 Task: Add a field from the Popular template Priority with name VentureTech.
Action: Mouse moved to (55, 359)
Screenshot: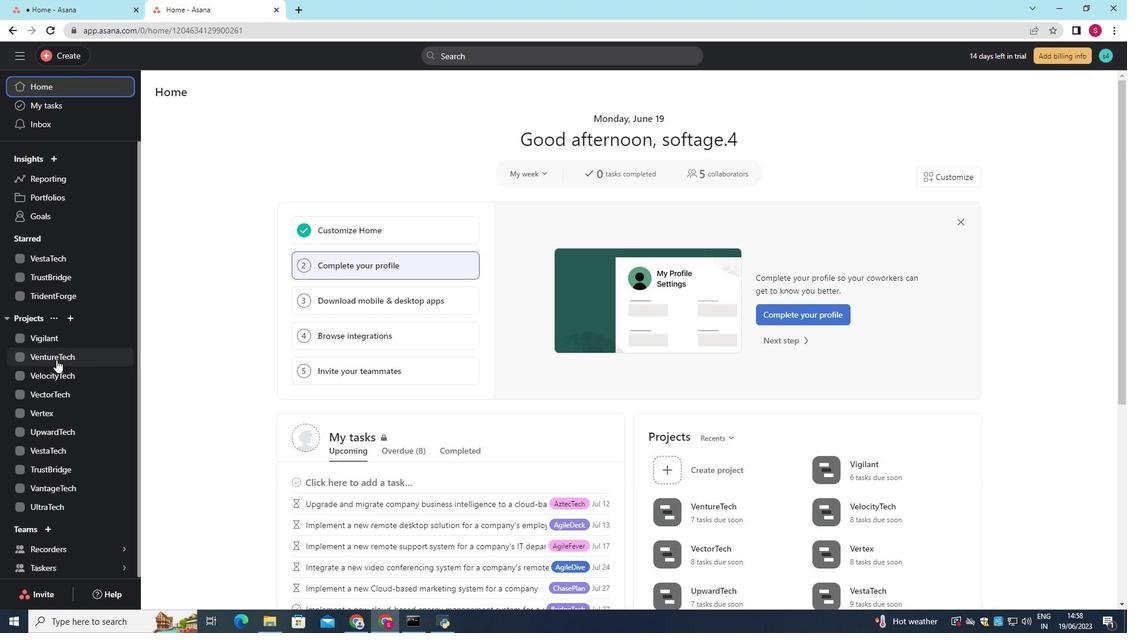
Action: Mouse pressed left at (55, 359)
Screenshot: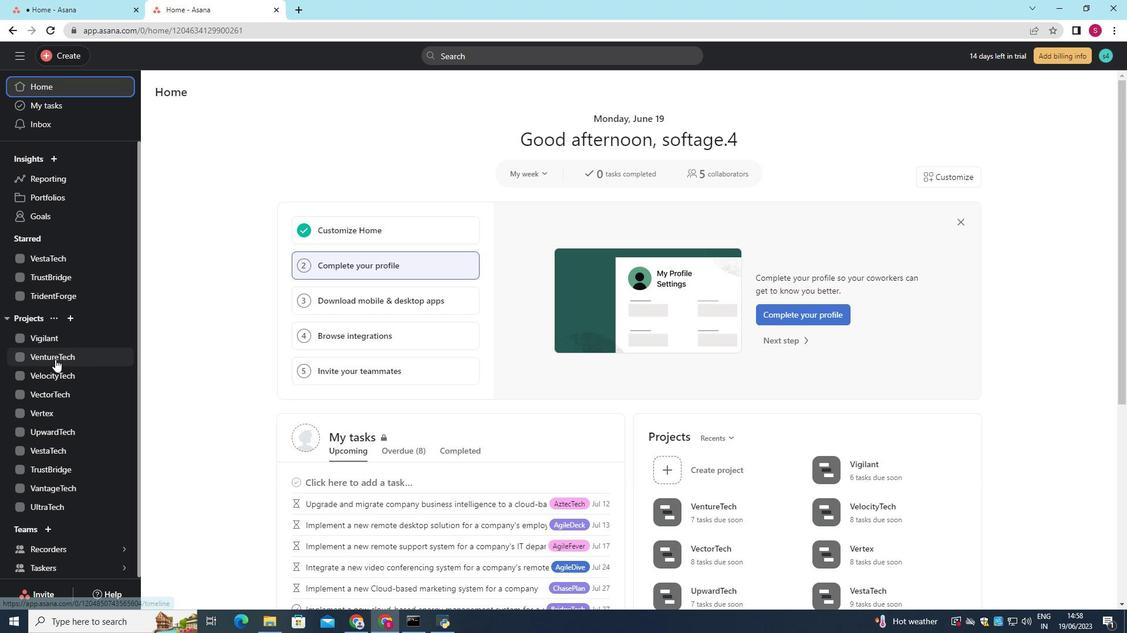 
Action: Mouse moved to (213, 117)
Screenshot: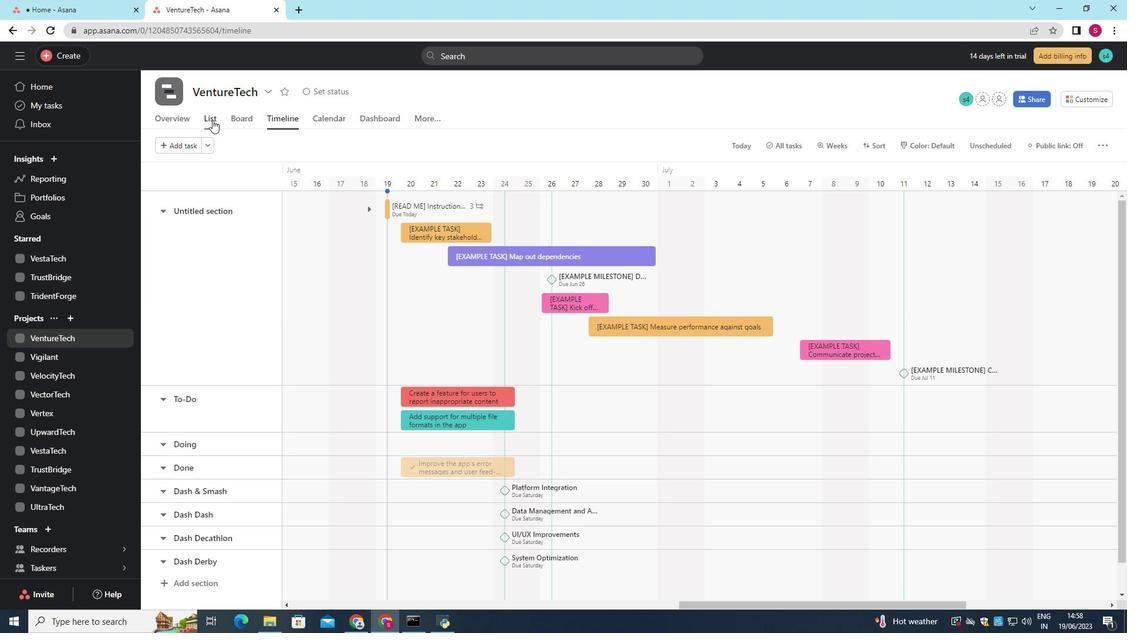 
Action: Mouse pressed left at (213, 117)
Screenshot: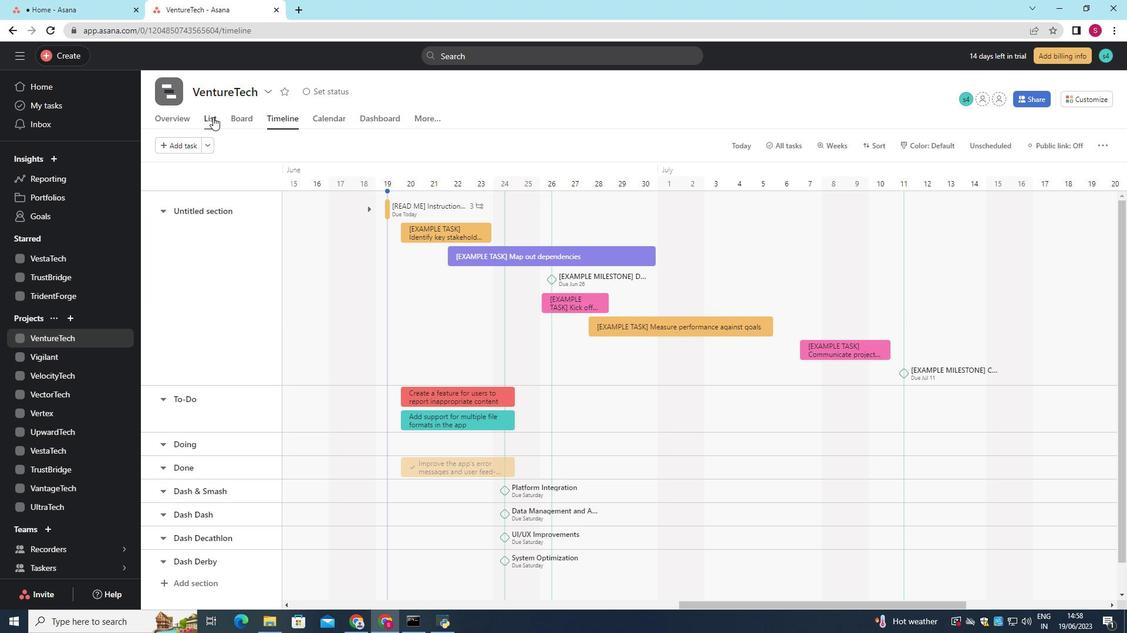 
Action: Mouse moved to (876, 167)
Screenshot: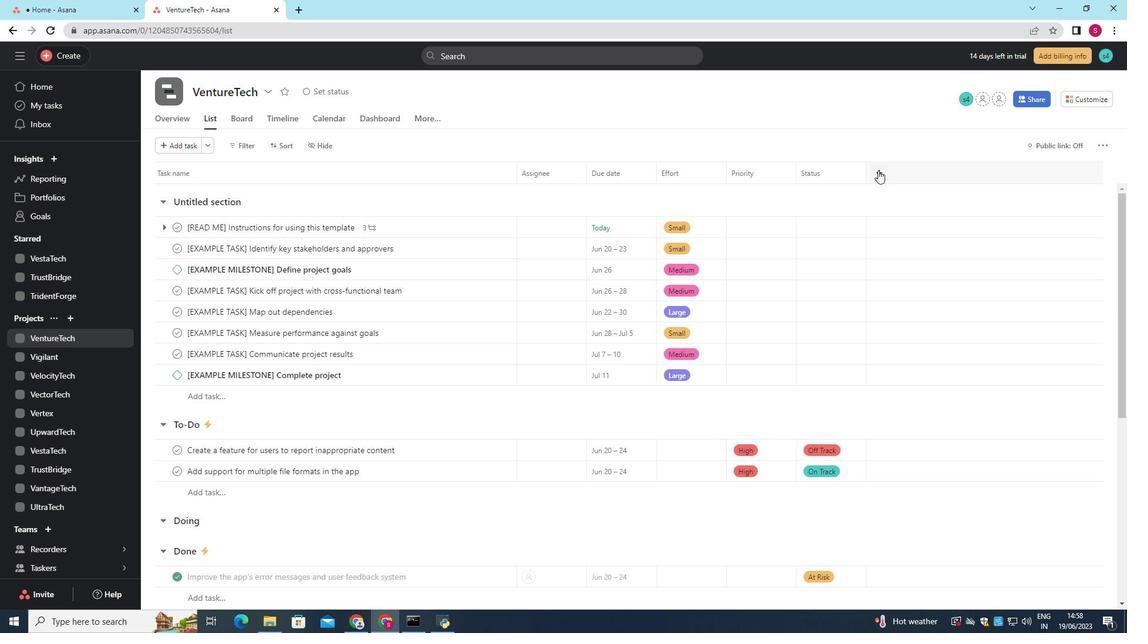 
Action: Mouse pressed left at (876, 167)
Screenshot: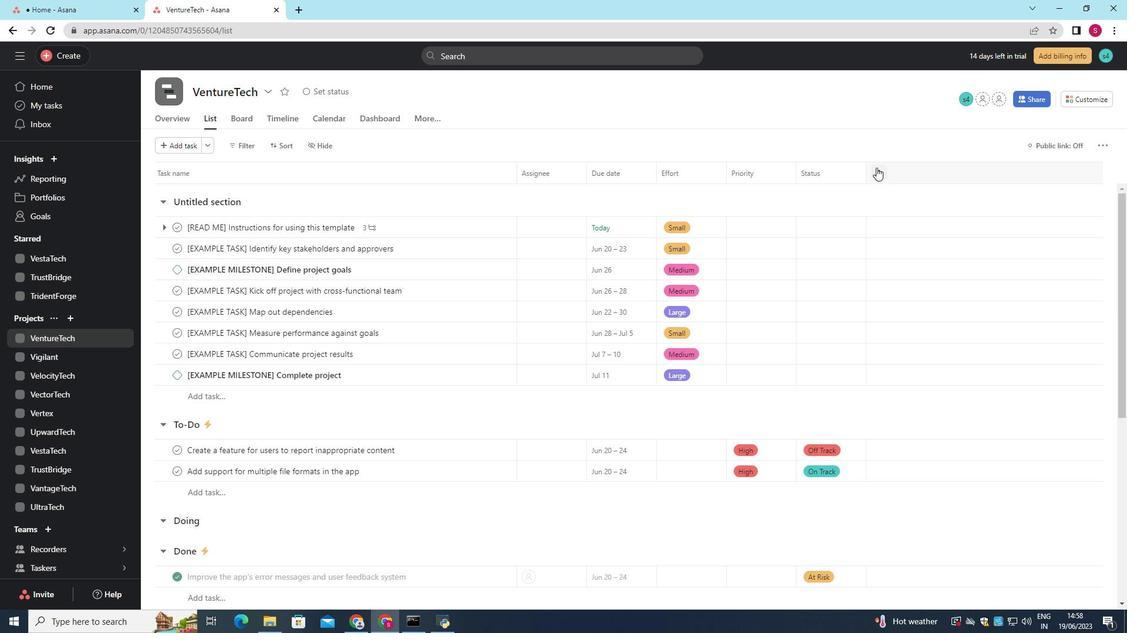 
Action: Mouse moved to (909, 215)
Screenshot: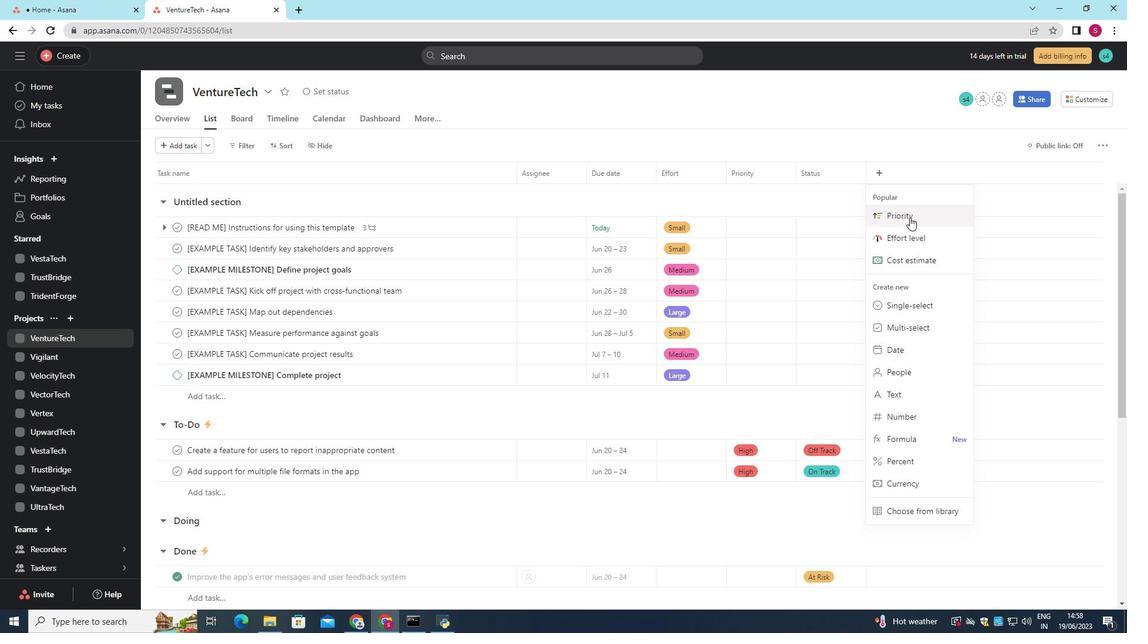 
Action: Mouse pressed left at (909, 215)
Screenshot: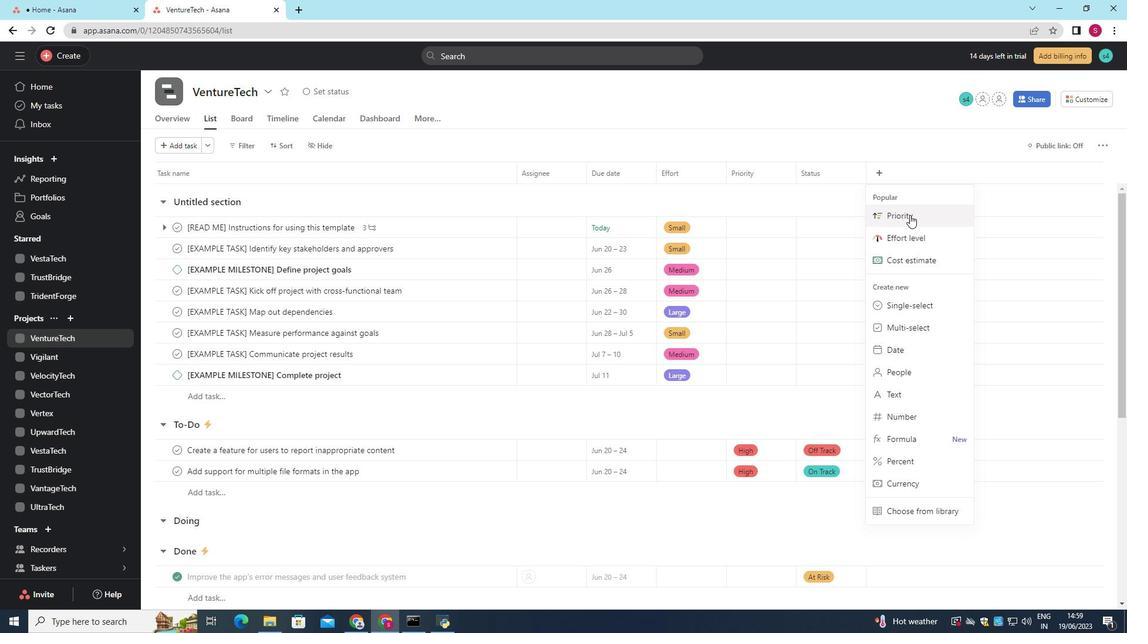 
Action: Mouse moved to (518, 166)
Screenshot: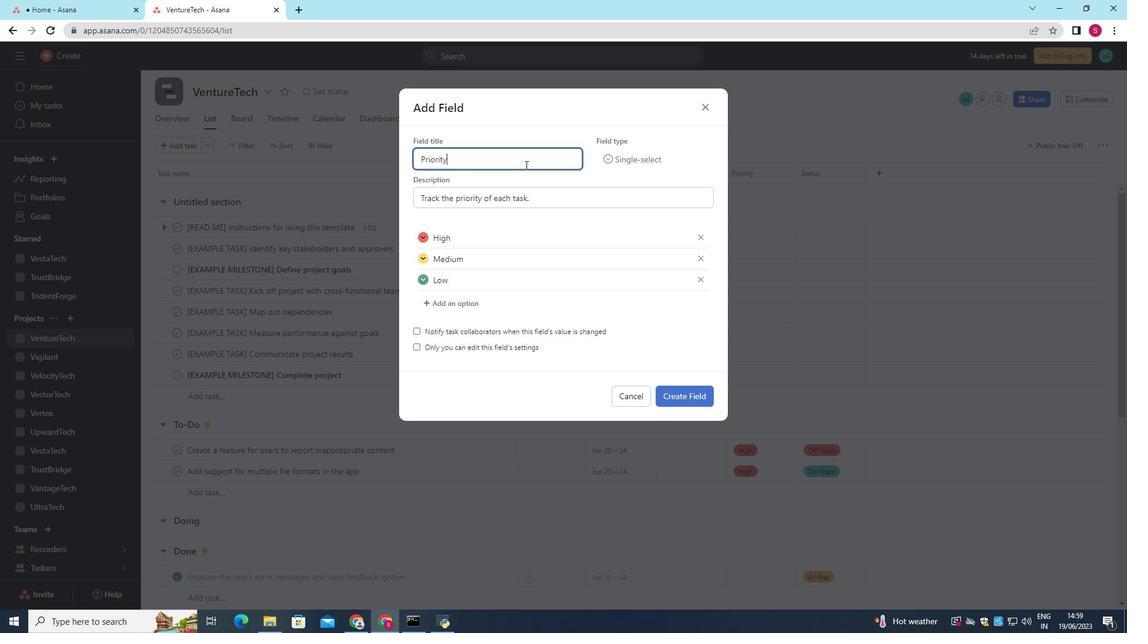 
Action: Key pressed <Key.backspace><Key.backspace><Key.backspace><Key.backspace><Key.backspace><Key.backspace><Key.backspace><Key.backspace><Key.shift>Venture<Key.space><Key.shift>Tech
Screenshot: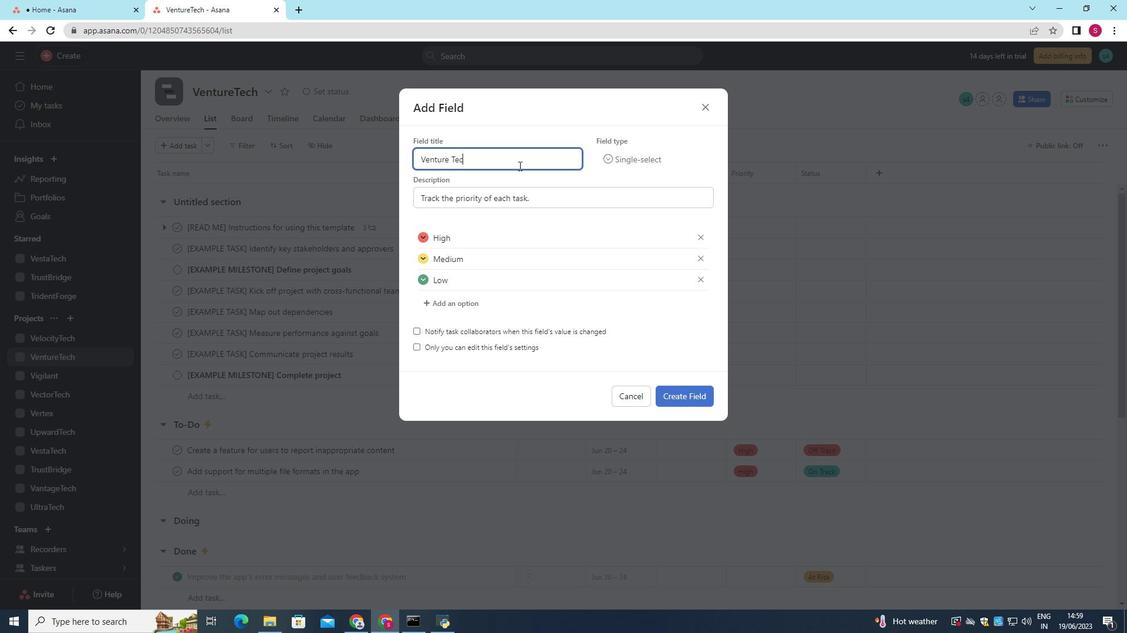 
Action: Mouse moved to (676, 392)
Screenshot: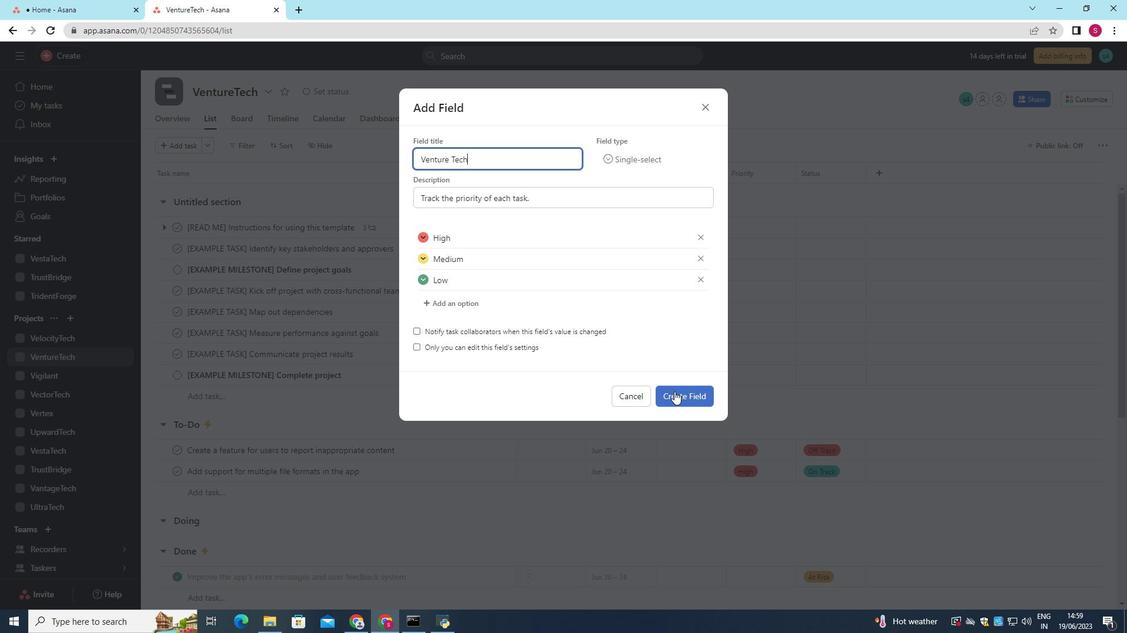 
Action: Mouse pressed left at (676, 392)
Screenshot: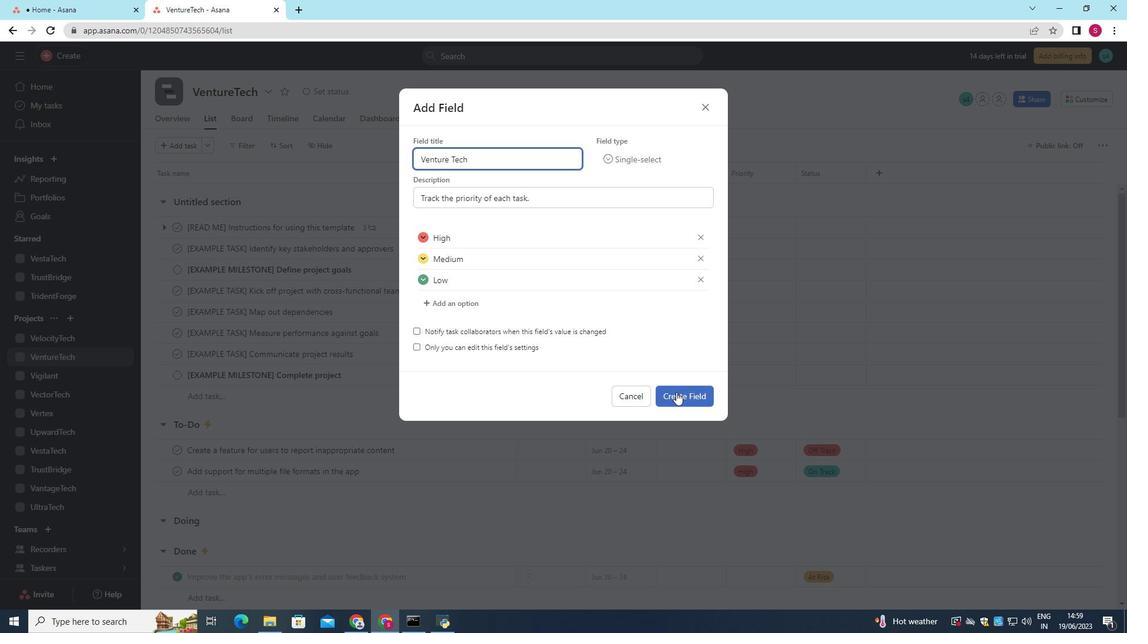 
Action: Mouse moved to (676, 392)
Screenshot: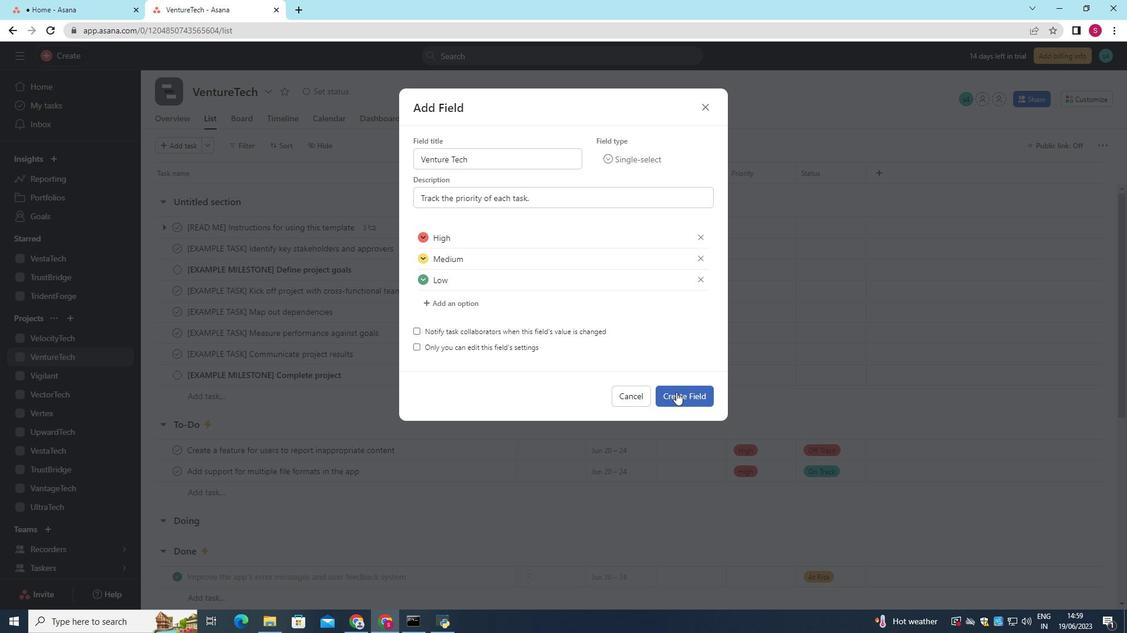 
